 Task: Look for products in the category "Prenatal Vitamins" from Megafood only.
Action: Mouse moved to (277, 128)
Screenshot: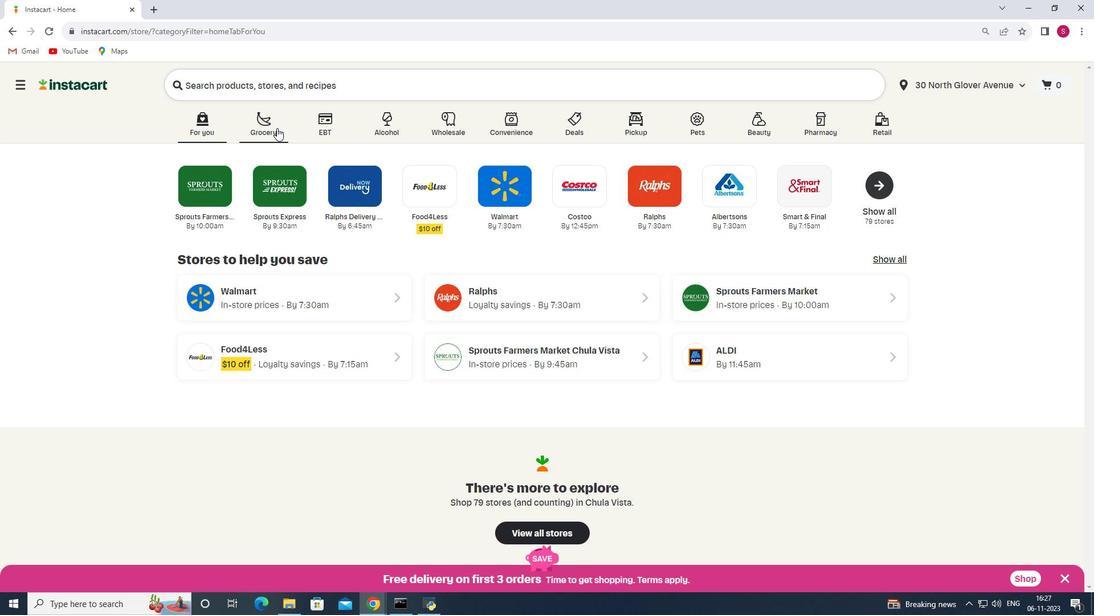
Action: Mouse pressed left at (277, 128)
Screenshot: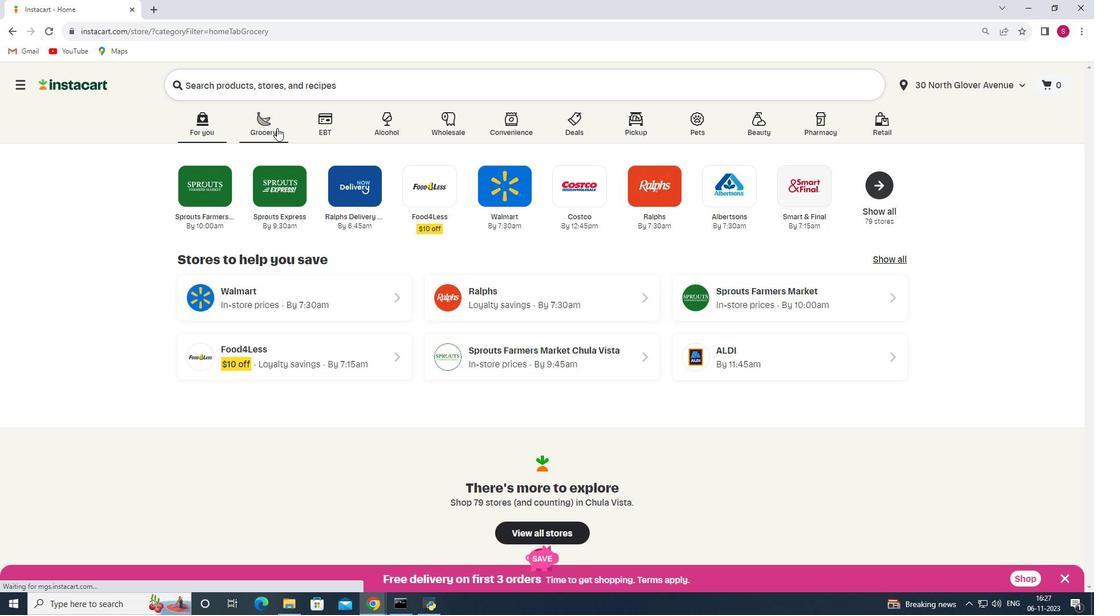
Action: Mouse moved to (306, 316)
Screenshot: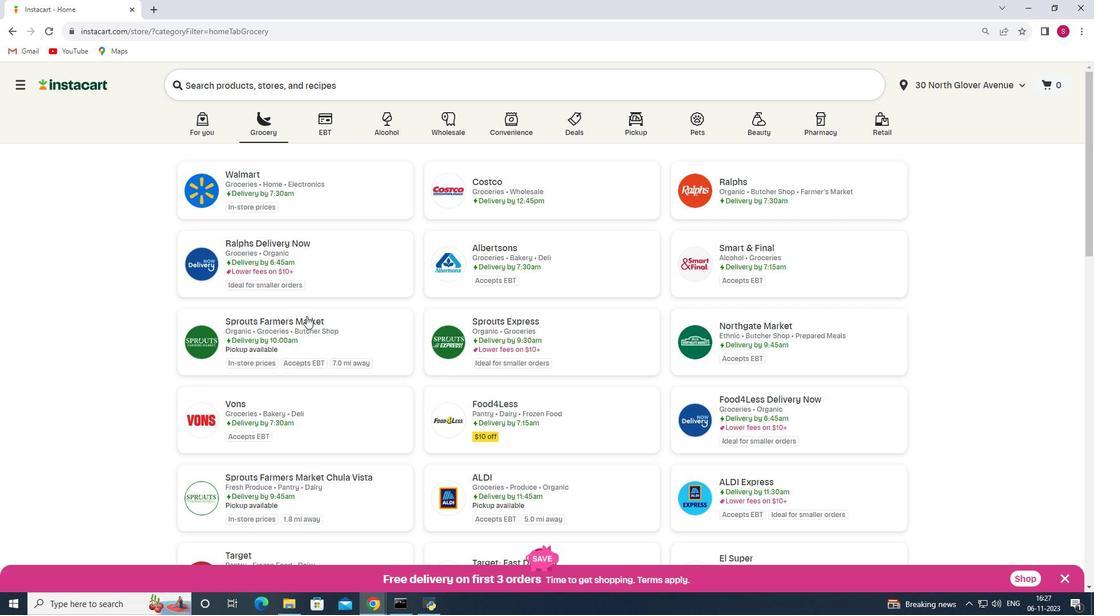 
Action: Mouse pressed left at (306, 316)
Screenshot: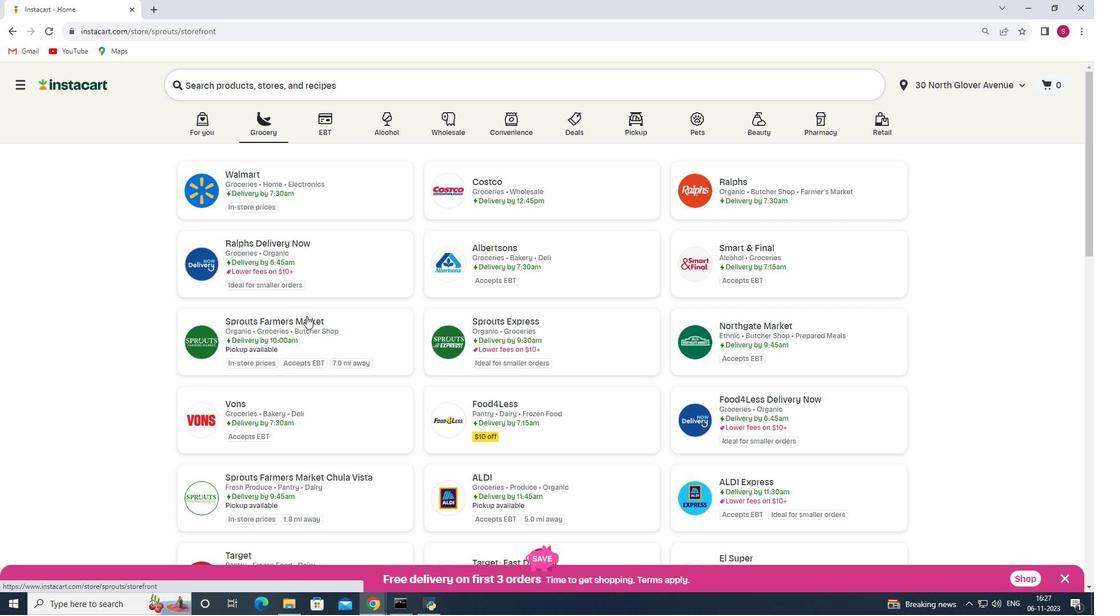 
Action: Mouse moved to (34, 357)
Screenshot: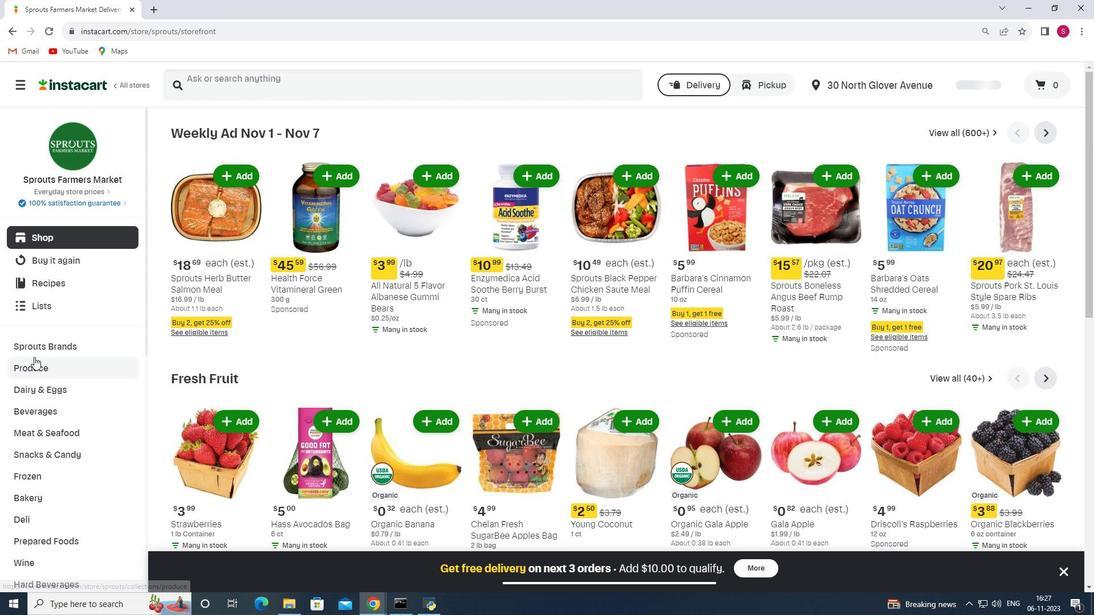 
Action: Mouse scrolled (34, 356) with delta (0, 0)
Screenshot: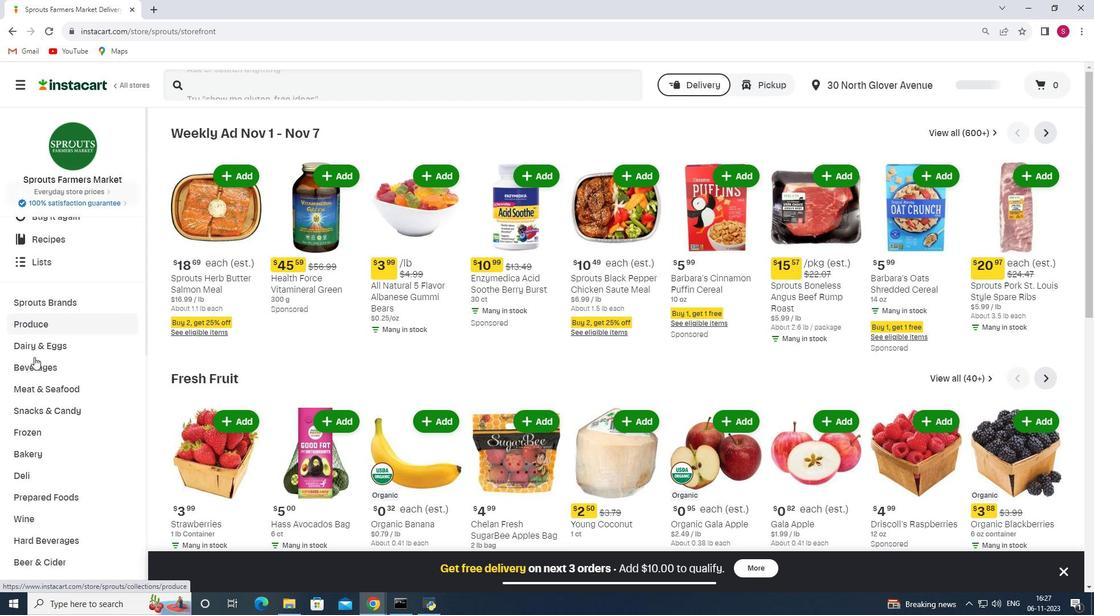 
Action: Mouse scrolled (34, 356) with delta (0, 0)
Screenshot: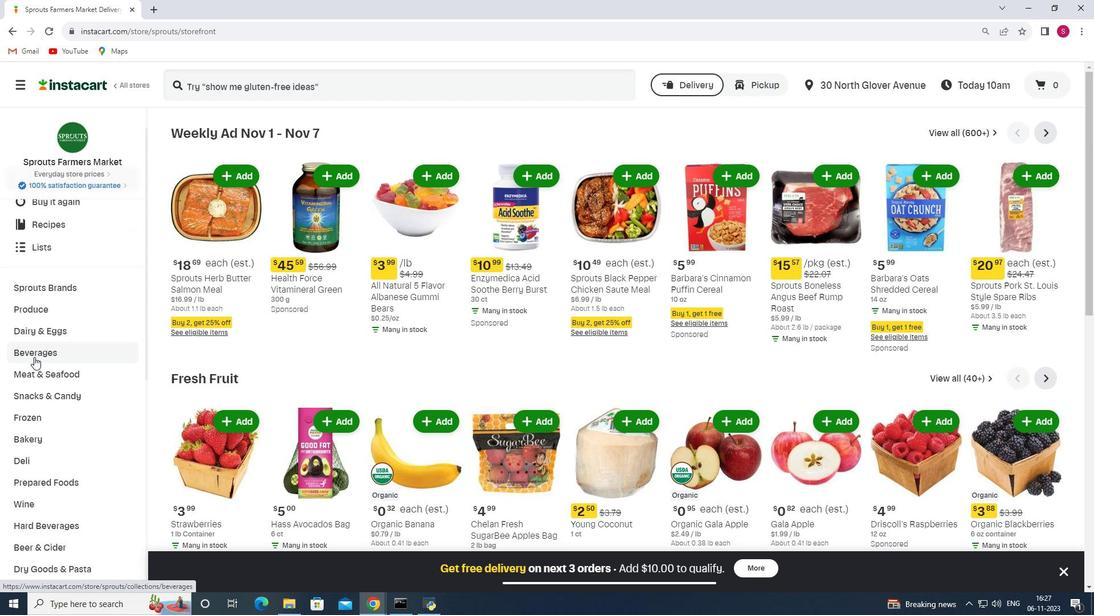 
Action: Mouse scrolled (34, 356) with delta (0, 0)
Screenshot: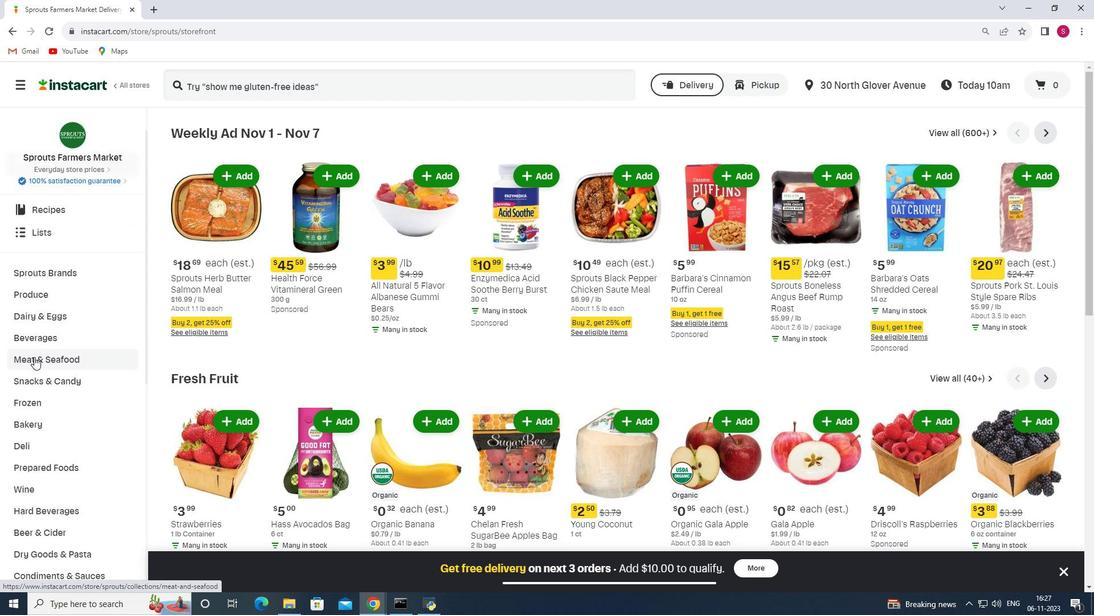 
Action: Mouse scrolled (34, 356) with delta (0, 0)
Screenshot: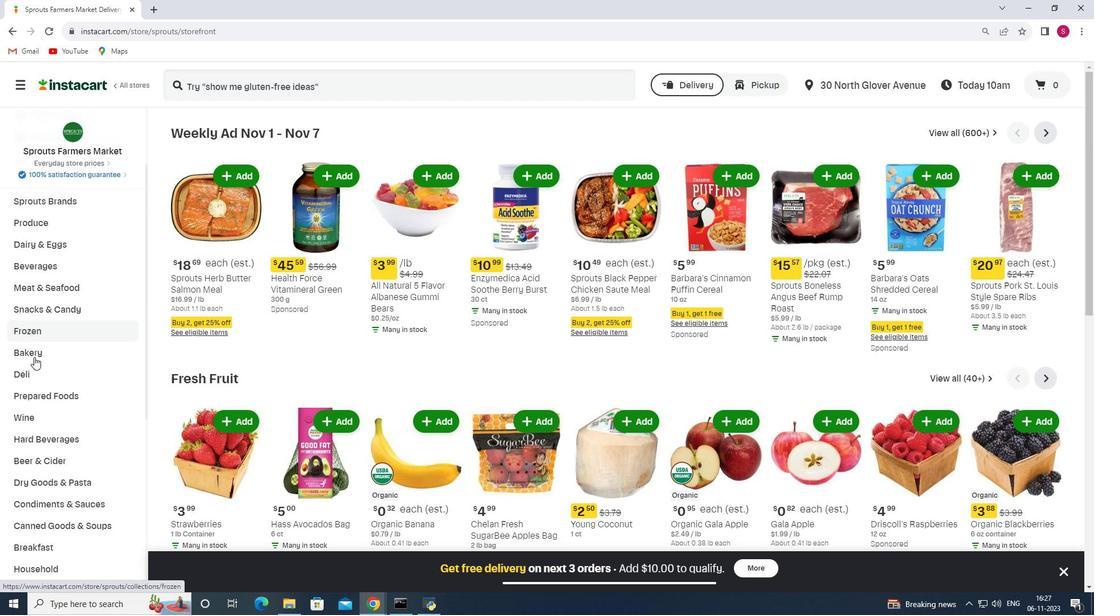 
Action: Mouse moved to (35, 406)
Screenshot: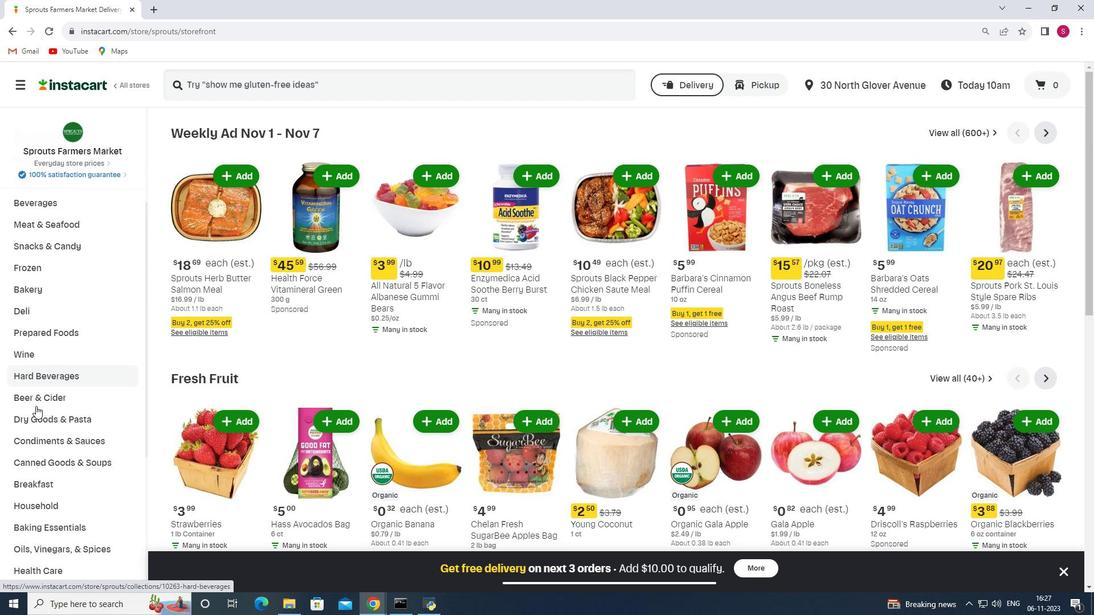 
Action: Mouse scrolled (35, 405) with delta (0, 0)
Screenshot: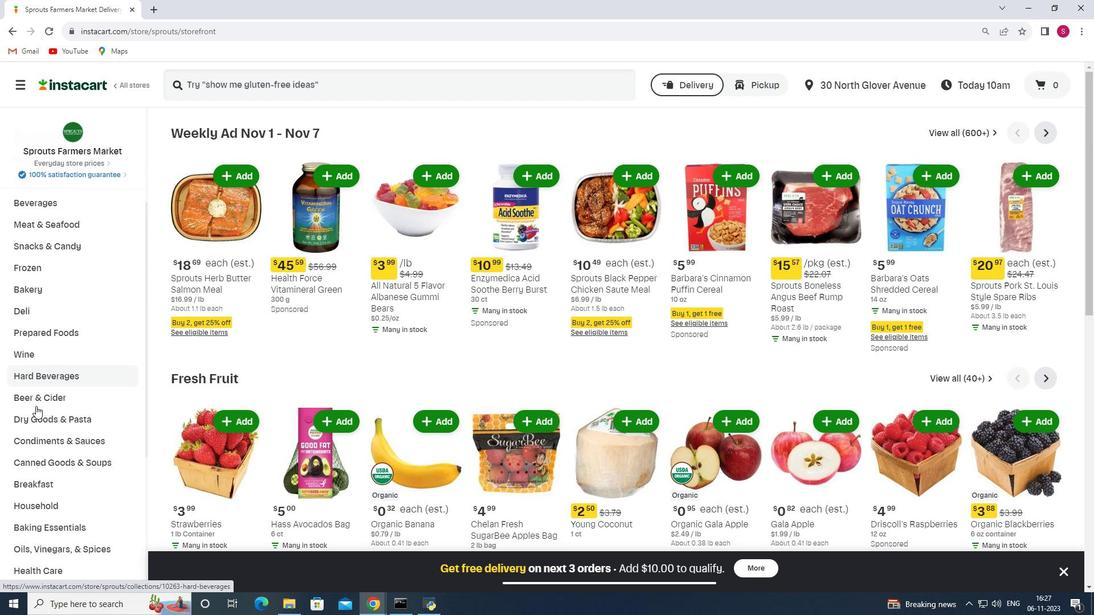 
Action: Mouse scrolled (35, 405) with delta (0, 0)
Screenshot: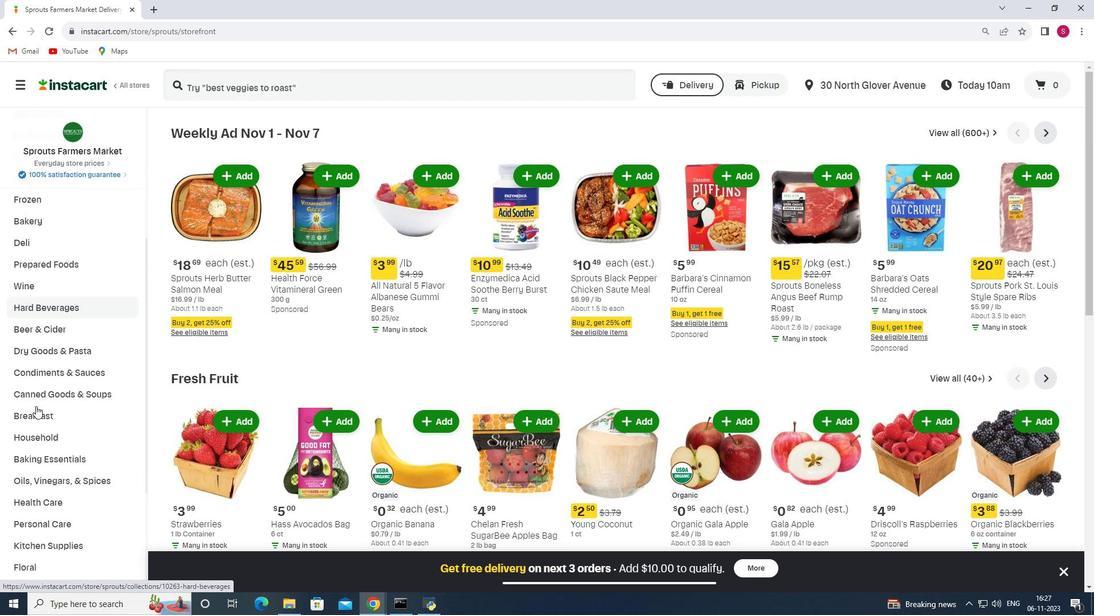 
Action: Mouse scrolled (35, 405) with delta (0, 0)
Screenshot: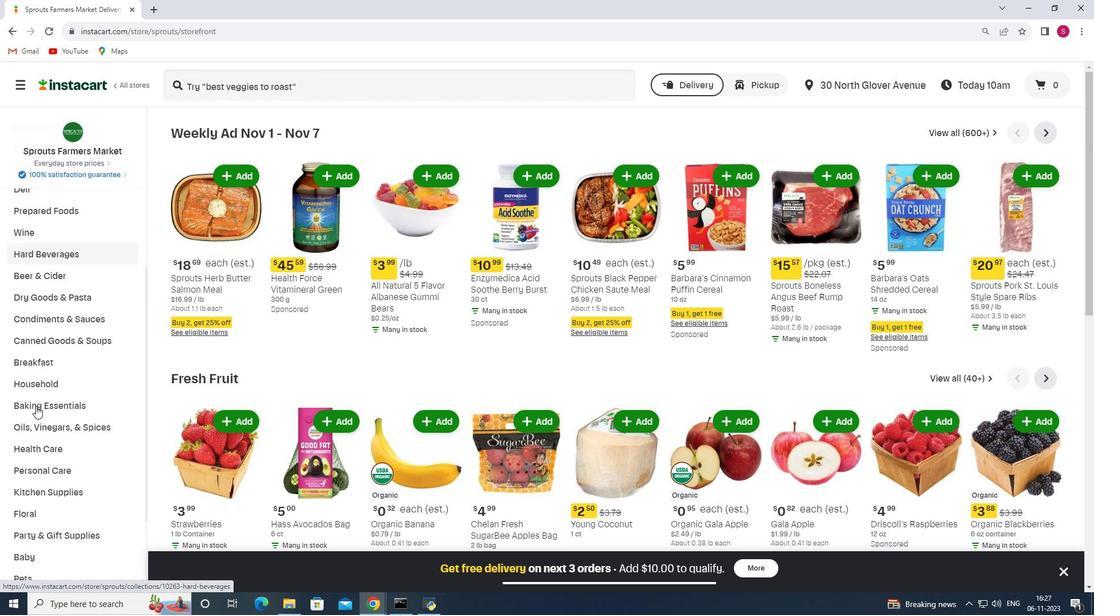 
Action: Mouse moved to (35, 430)
Screenshot: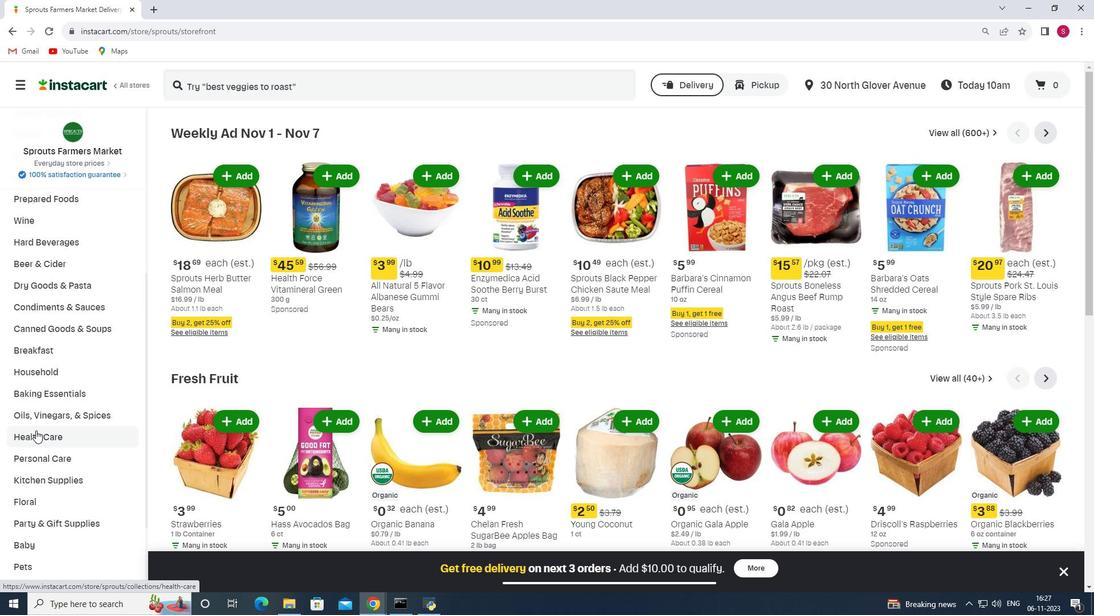 
Action: Mouse pressed left at (35, 430)
Screenshot: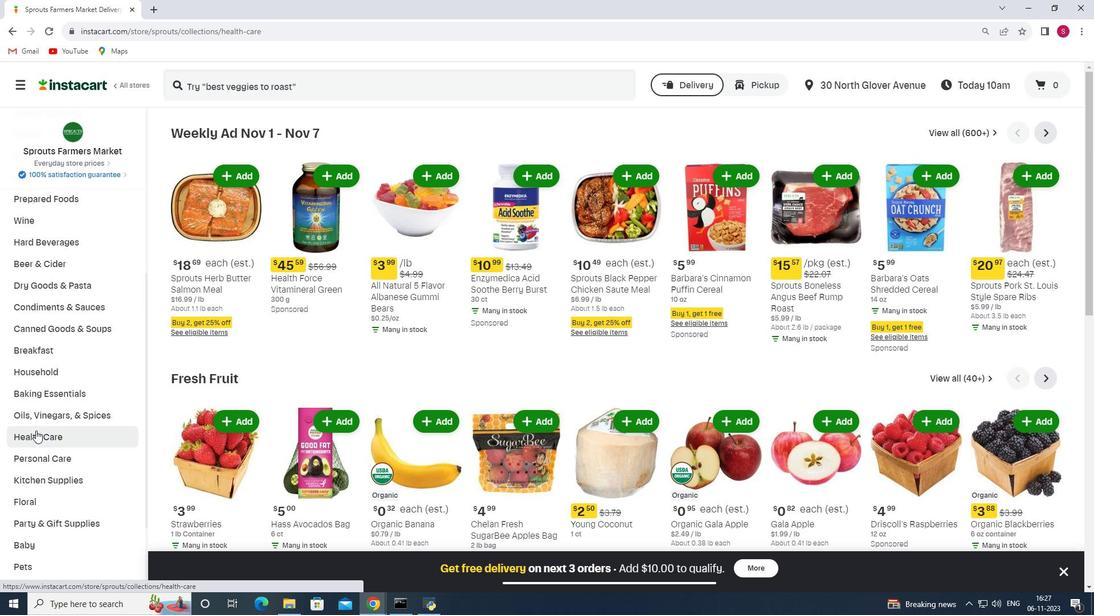 
Action: Mouse moved to (421, 156)
Screenshot: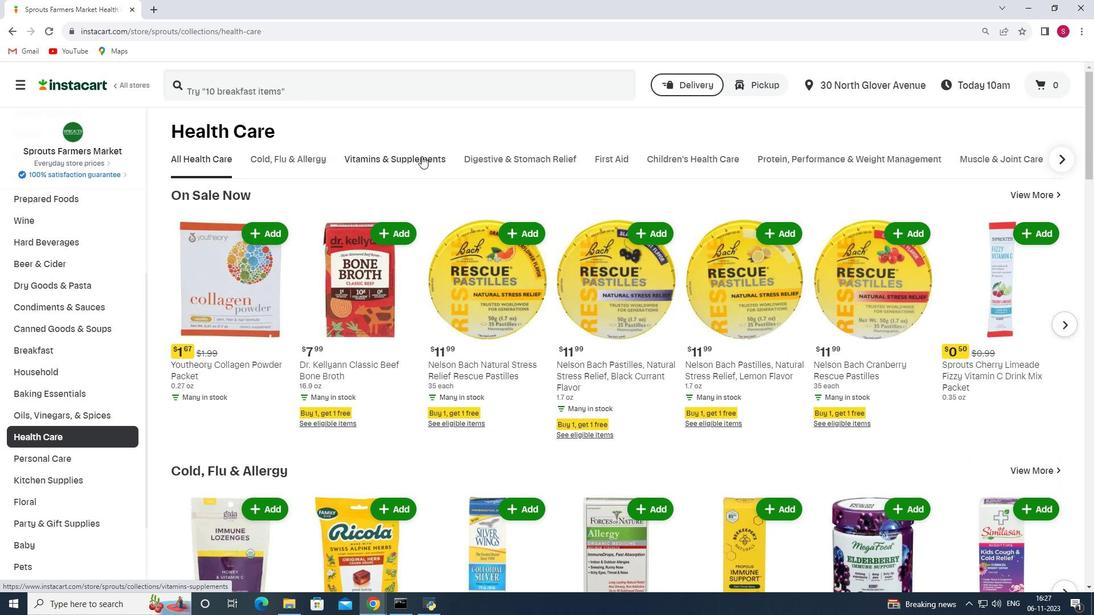 
Action: Mouse pressed left at (421, 156)
Screenshot: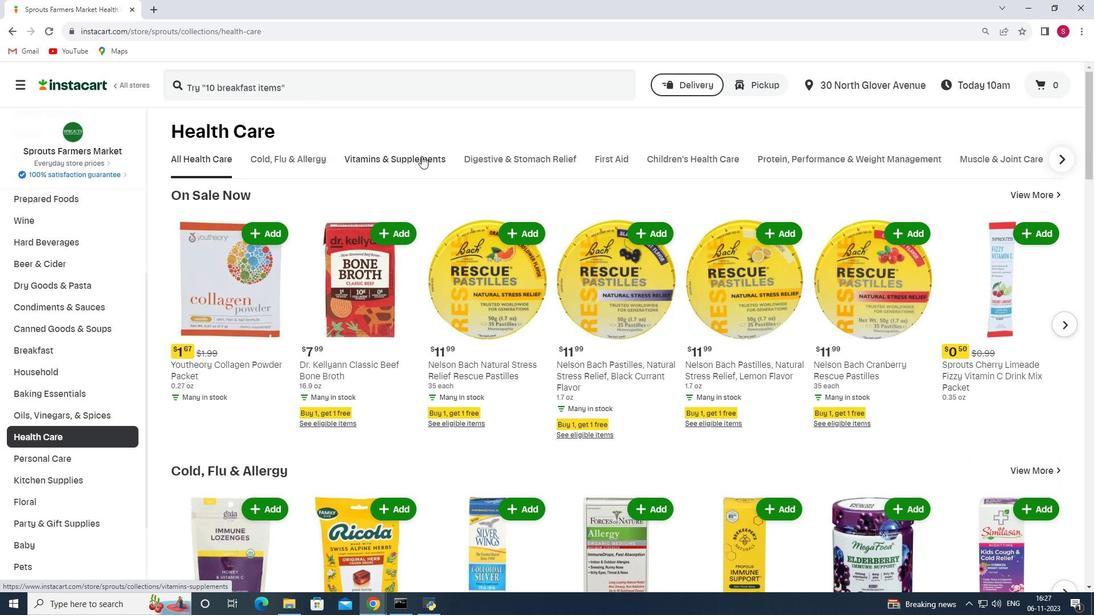 
Action: Mouse moved to (1064, 207)
Screenshot: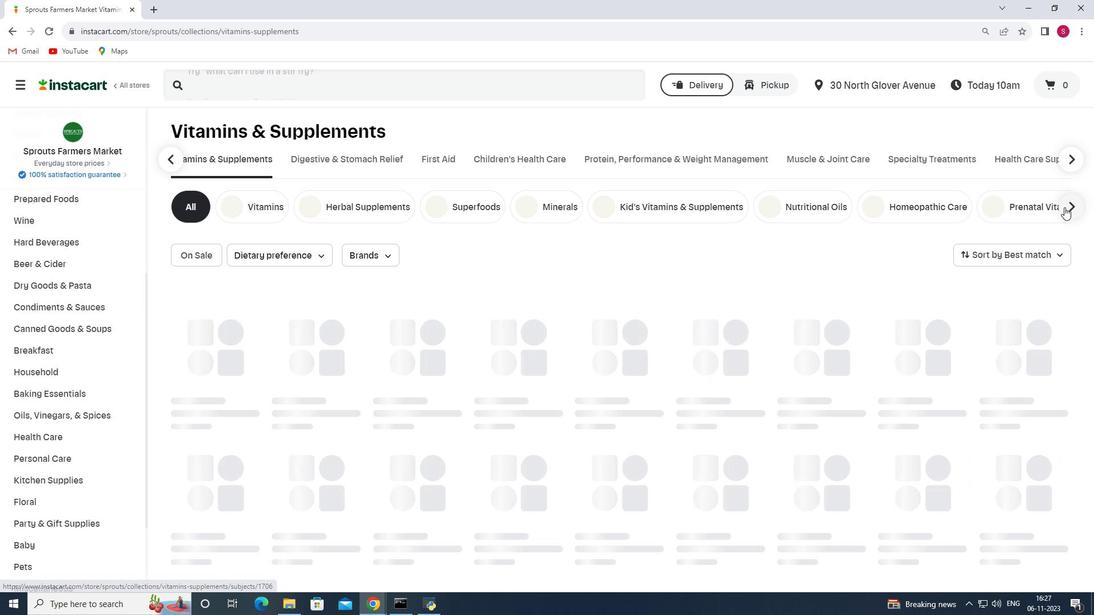 
Action: Mouse pressed left at (1064, 207)
Screenshot: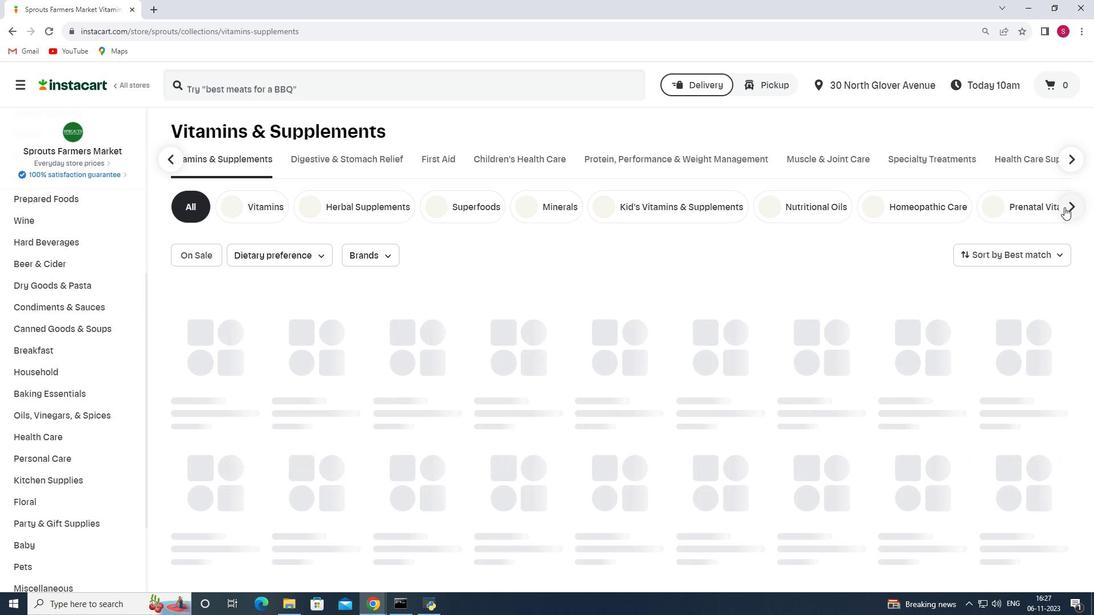 
Action: Mouse moved to (1068, 205)
Screenshot: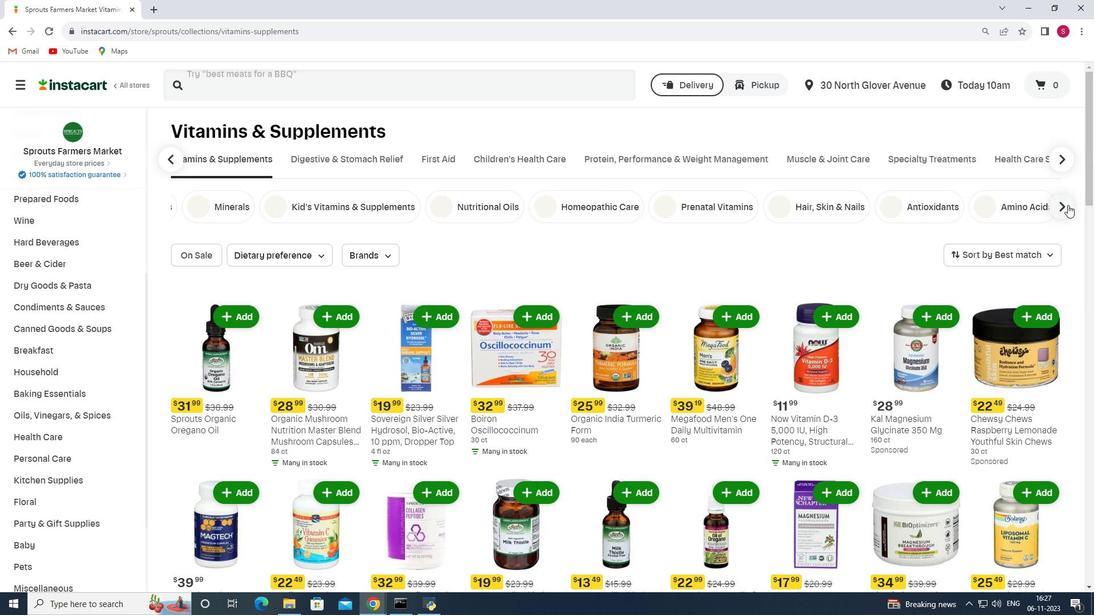 
Action: Mouse pressed left at (1068, 205)
Screenshot: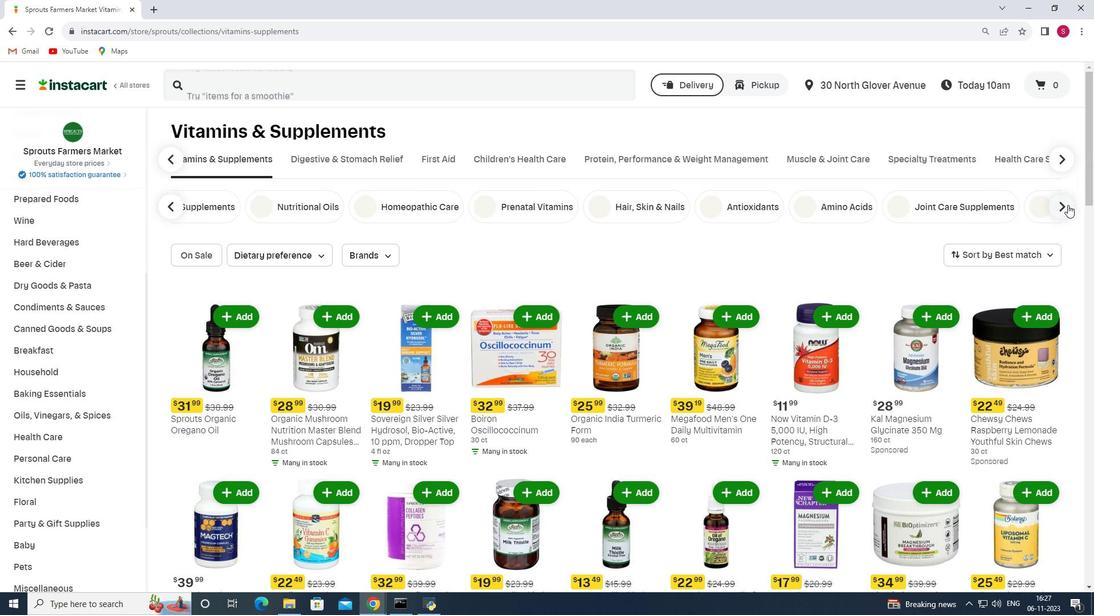 
Action: Mouse moved to (355, 207)
Screenshot: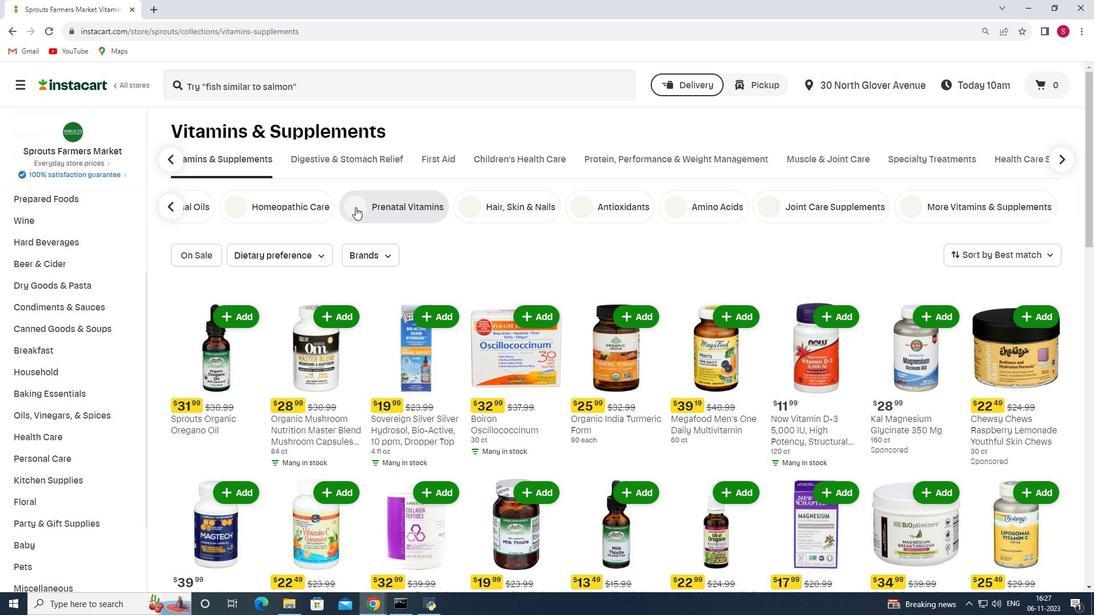
Action: Mouse pressed left at (355, 207)
Screenshot: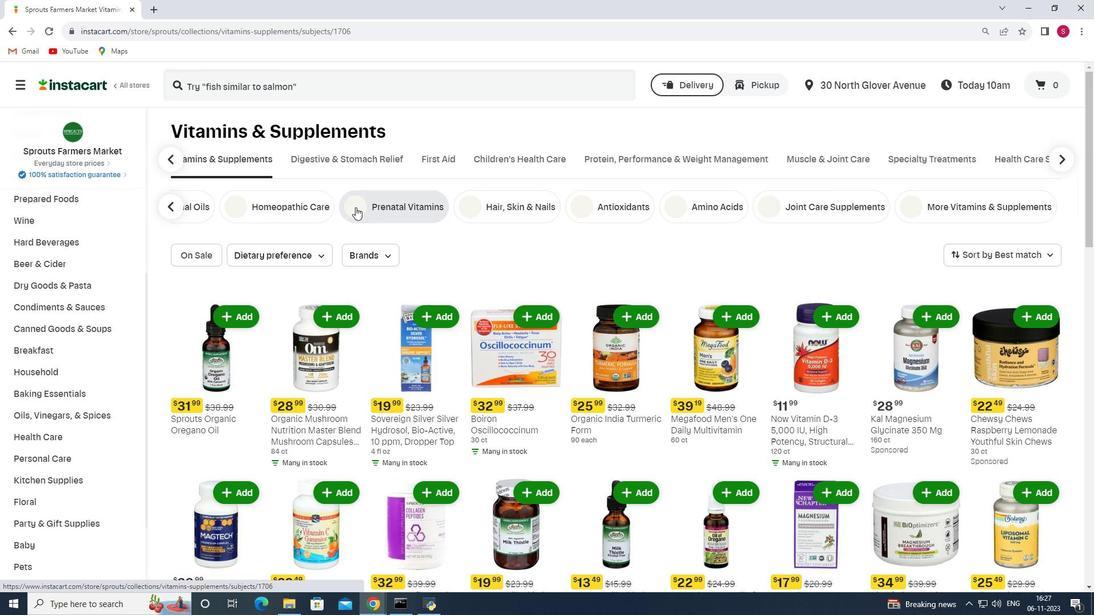 
Action: Mouse moved to (277, 255)
Screenshot: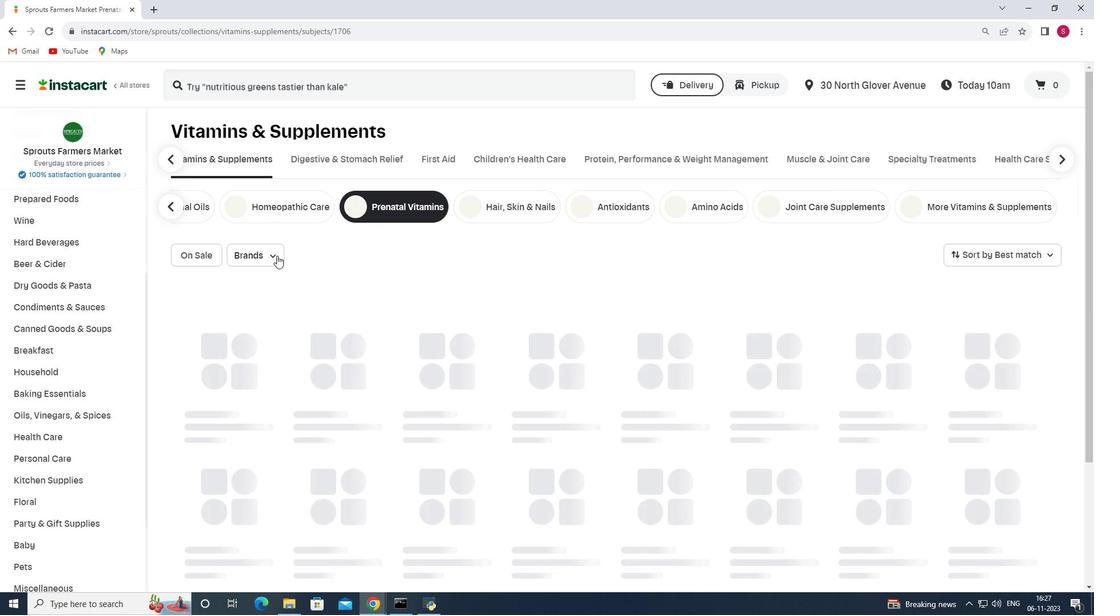
Action: Mouse pressed left at (277, 255)
Screenshot: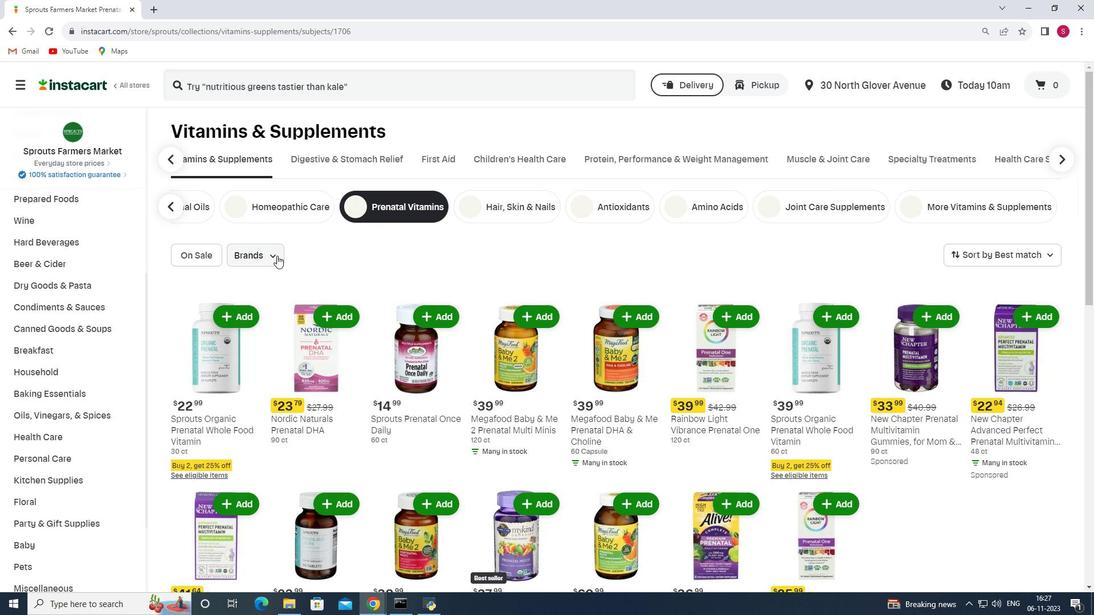 
Action: Mouse moved to (241, 314)
Screenshot: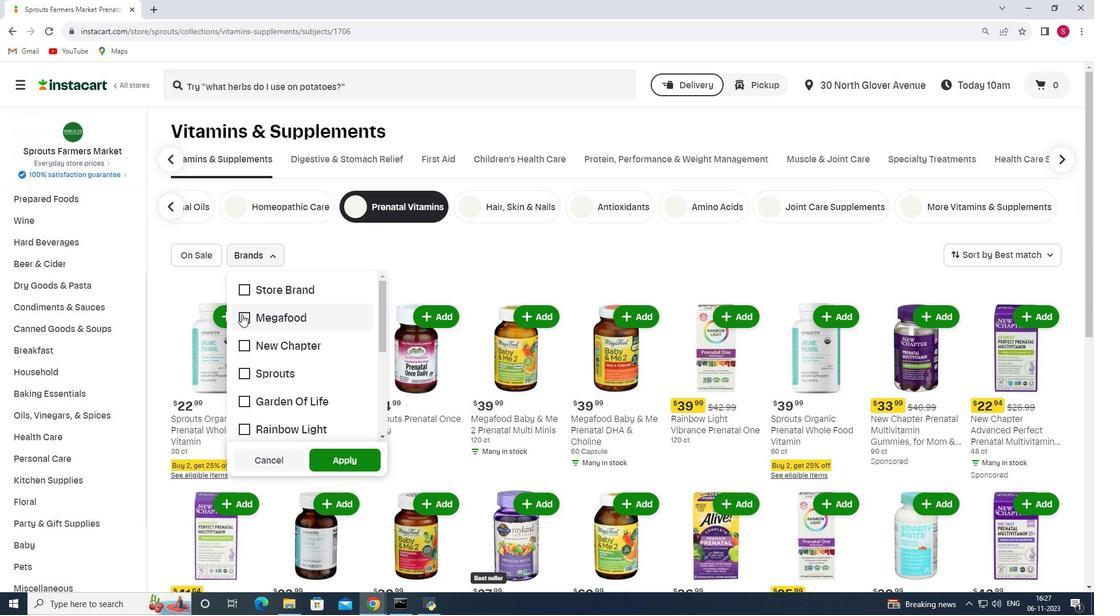 
Action: Mouse pressed left at (241, 314)
Screenshot: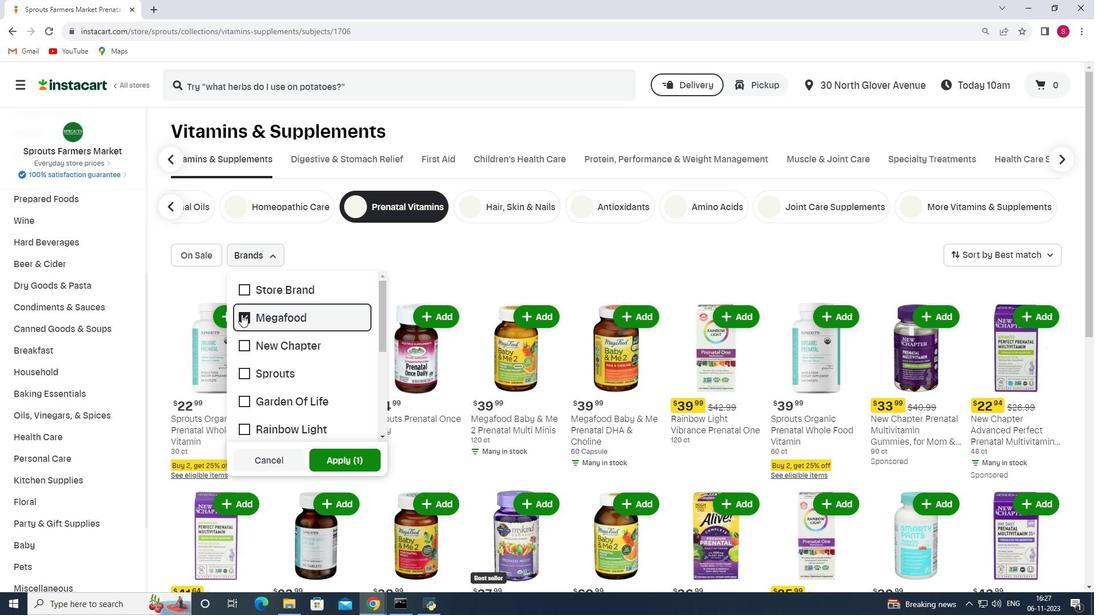 
Action: Mouse moved to (335, 454)
Screenshot: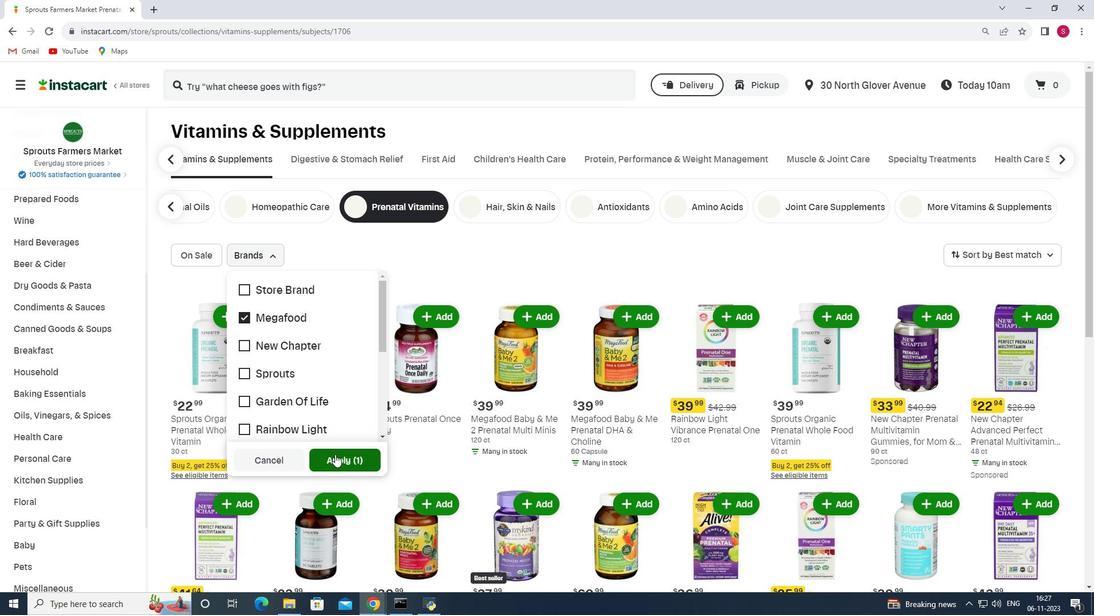 
Action: Mouse pressed left at (335, 454)
Screenshot: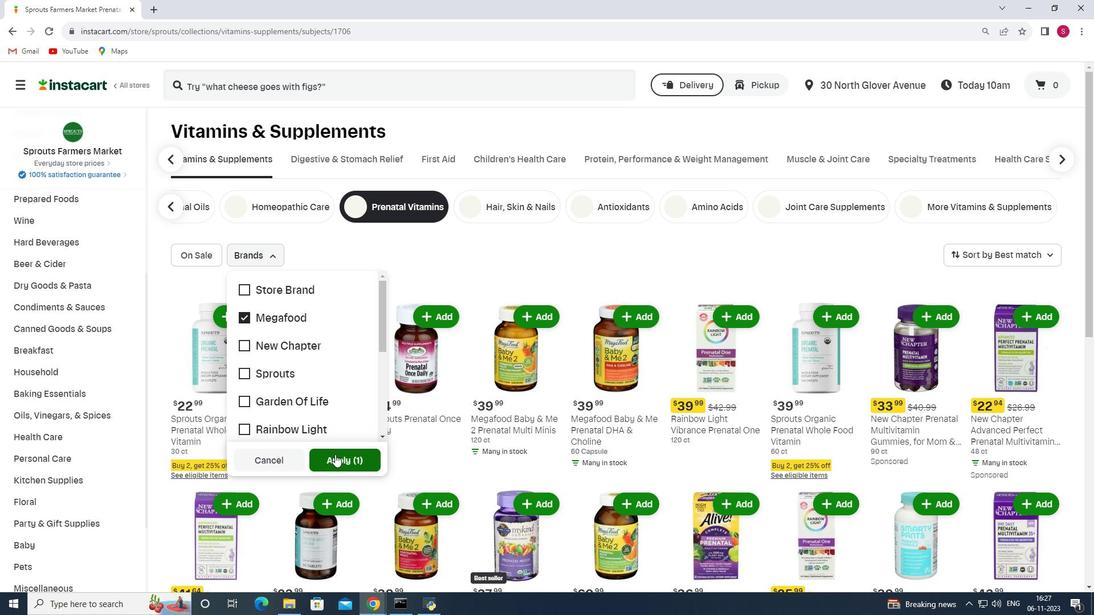 
